 Task: Open Card Card0000000048 in Board Board0000000012 in Workspace WS0000000004 in Trello. Add Member Email0000000016 to Card Card0000000048 in Board Board0000000012 in Workspace WS0000000004 in Trello. Add Red Label titled Label0000000048 to Card Card0000000048 in Board Board0000000012 in Workspace WS0000000004 in Trello. Add Checklist CL0000000048 to Card Card0000000048 in Board Board0000000012 in Workspace WS0000000004 in Trello. Add Dates with Start Date as Nov 01 2023 and Due Date as Nov 30 2023 to Card Card0000000048 in Board Board0000000012 in Workspace WS0000000004 in Trello
Action: Mouse moved to (369, 370)
Screenshot: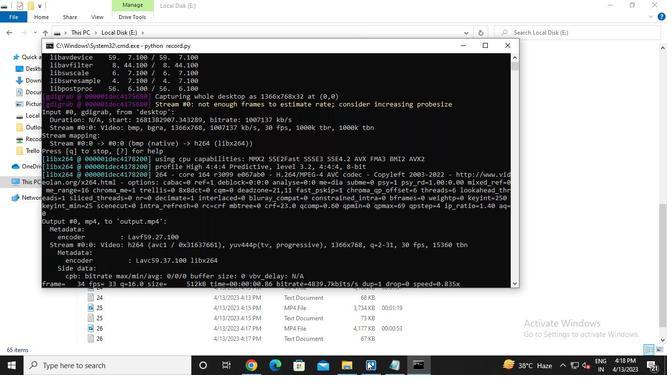 
Action: Mouse pressed left at (369, 370)
Screenshot: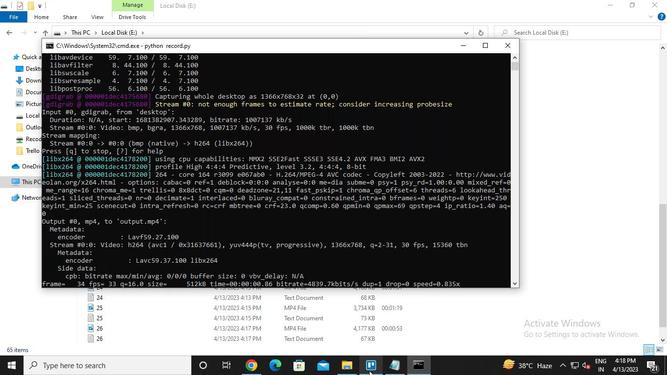 
Action: Mouse moved to (204, 310)
Screenshot: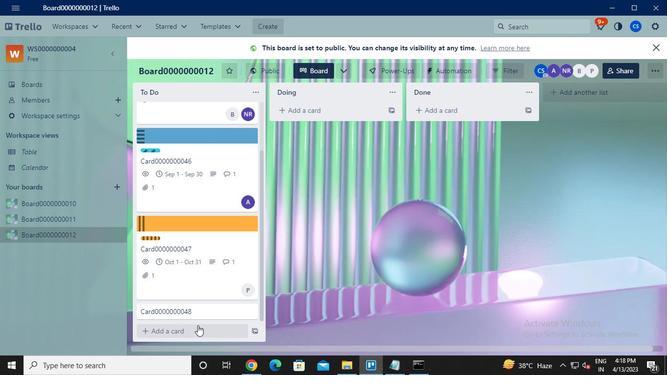 
Action: Mouse pressed left at (204, 310)
Screenshot: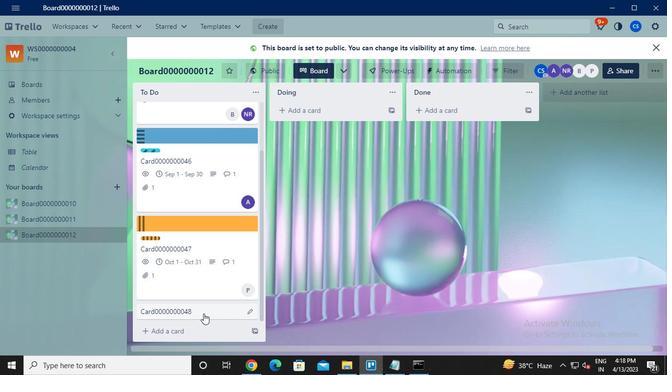 
Action: Mouse moved to (472, 128)
Screenshot: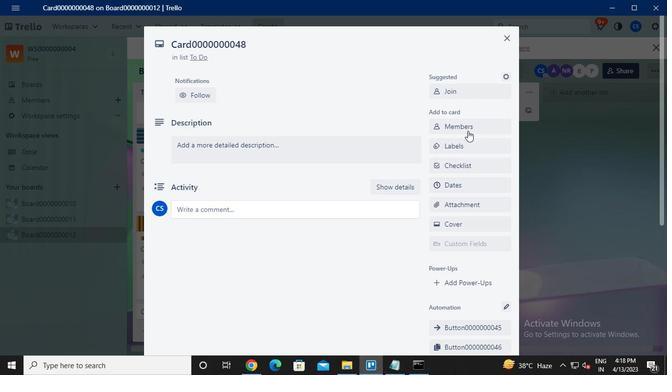 
Action: Mouse pressed left at (472, 128)
Screenshot: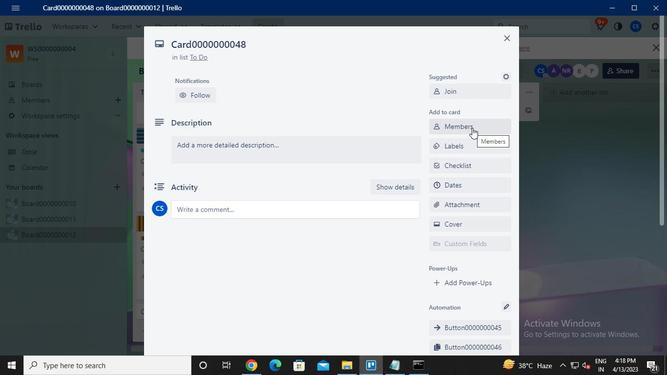 
Action: Mouse moved to (468, 137)
Screenshot: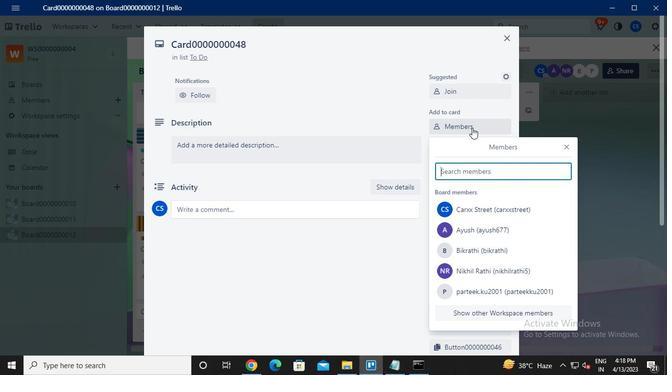 
Action: Keyboard Key.caps_lock
Screenshot: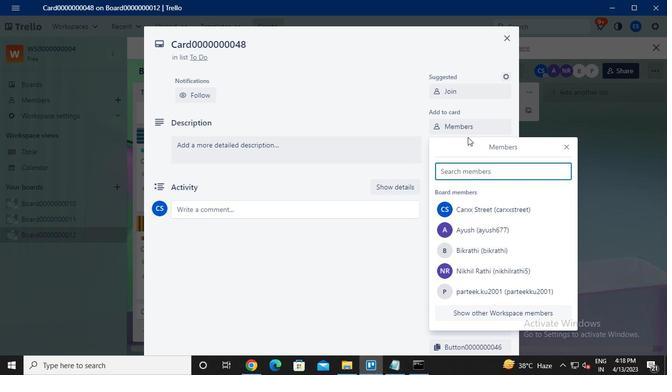 
Action: Keyboard m
Screenshot: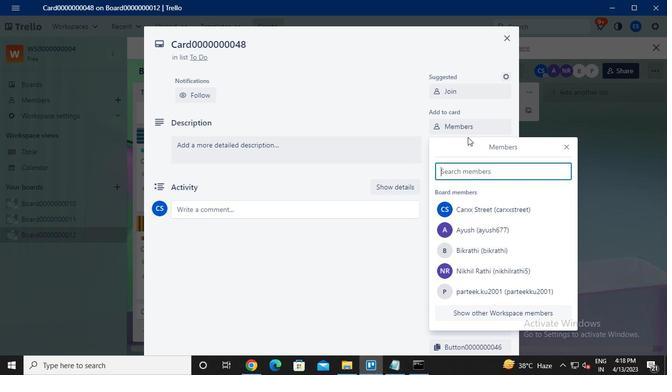 
Action: Keyboard a
Screenshot: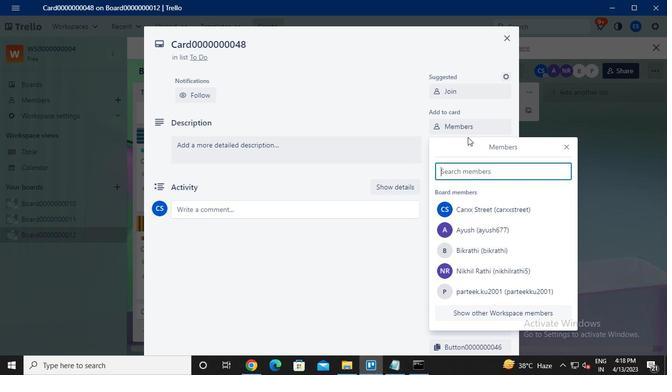 
Action: Keyboard i
Screenshot: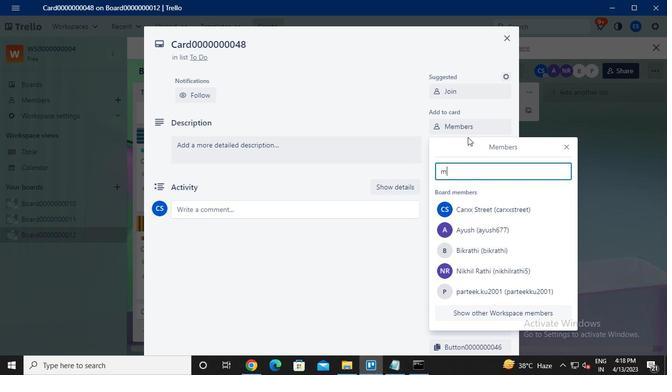 
Action: Keyboard l
Screenshot: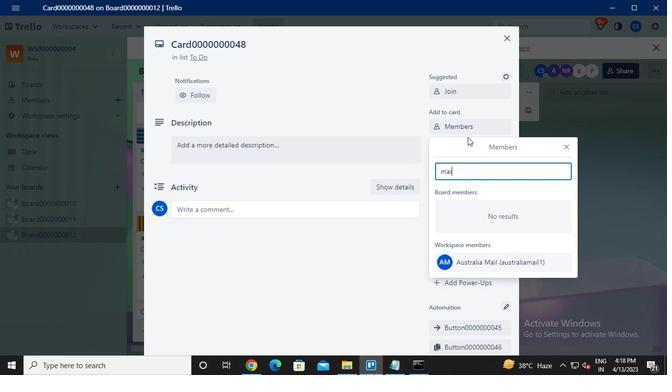 
Action: Keyboard a
Screenshot: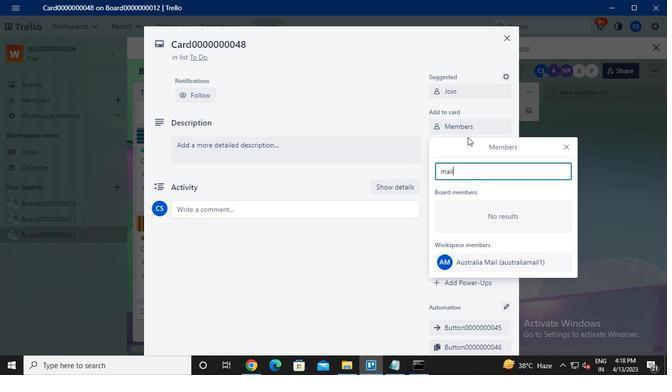 
Action: Keyboard u
Screenshot: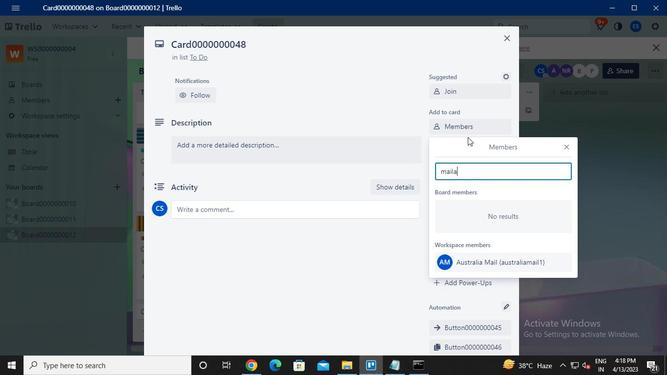 
Action: Keyboard s
Screenshot: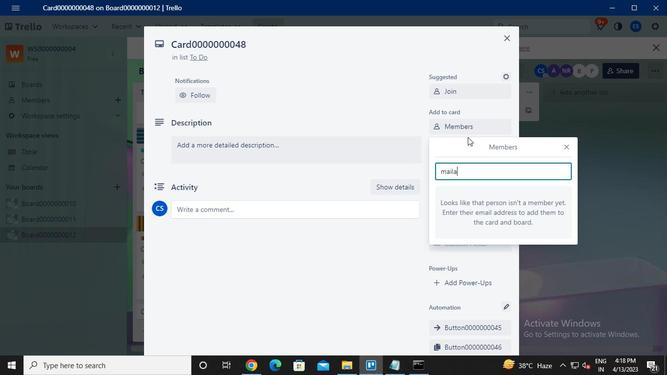 
Action: Keyboard t
Screenshot: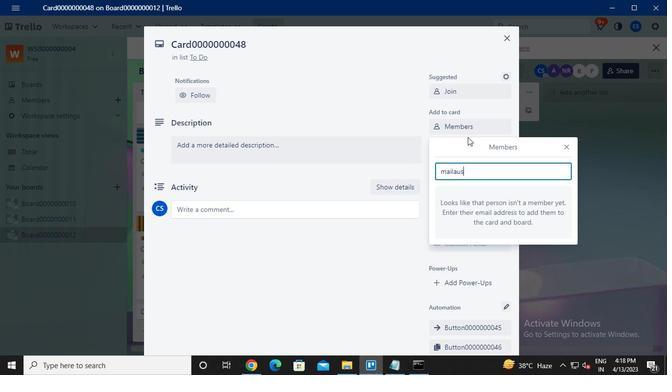 
Action: Keyboard r
Screenshot: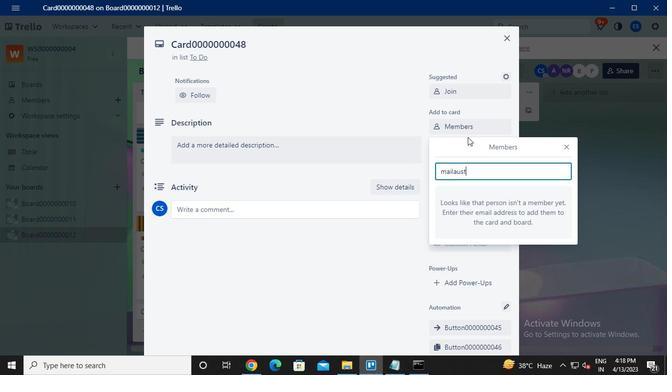 
Action: Keyboard a
Screenshot: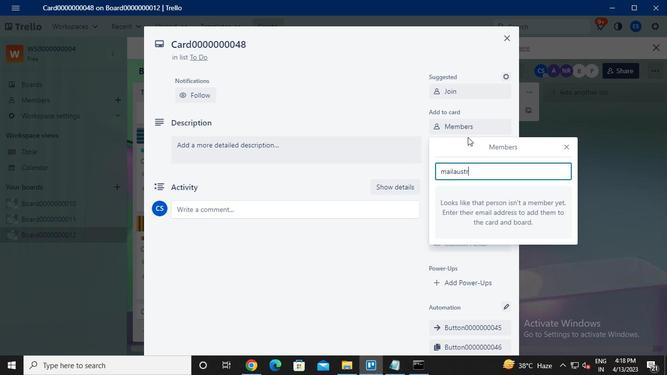 
Action: Keyboard l
Screenshot: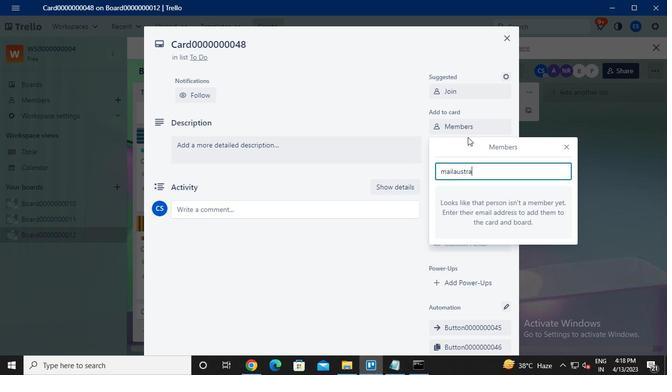 
Action: Keyboard i
Screenshot: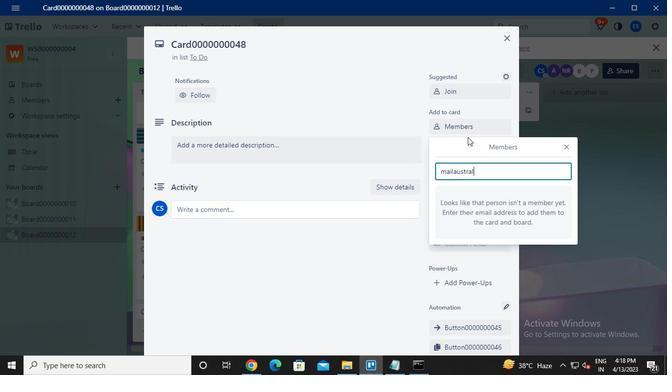 
Action: Keyboard a
Screenshot: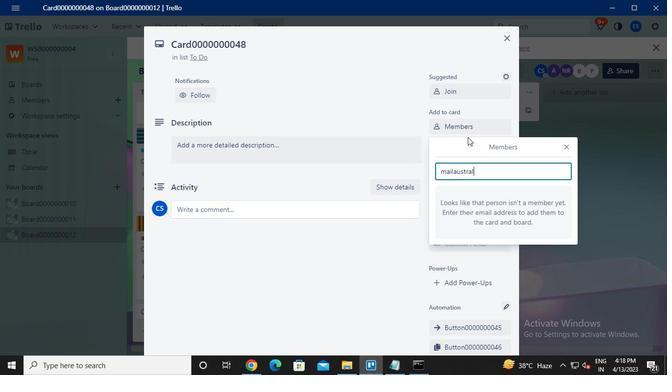 
Action: Keyboard <103>
Screenshot: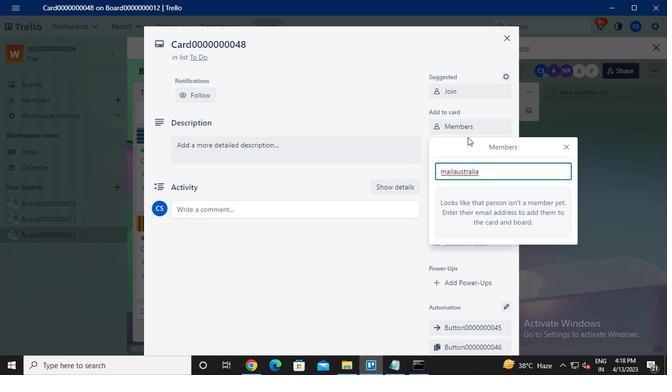 
Action: Keyboard Key.shift
Screenshot: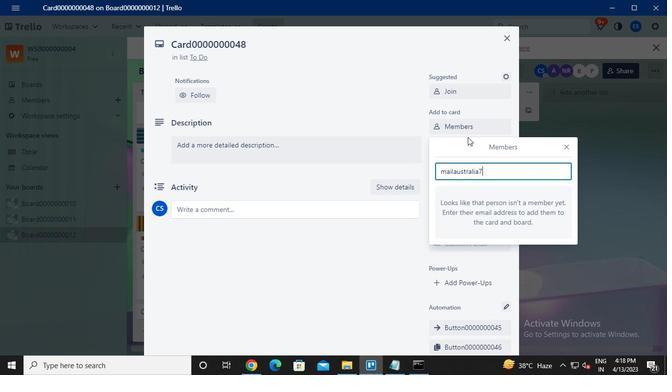 
Action: Keyboard @
Screenshot: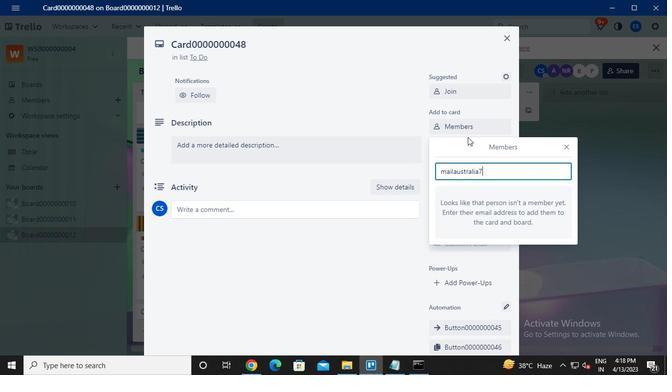 
Action: Keyboard g
Screenshot: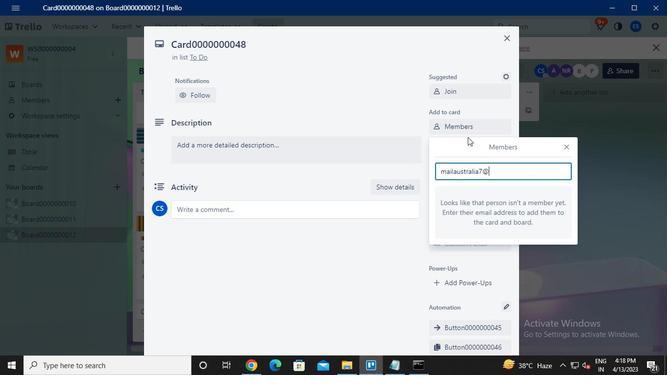 
Action: Keyboard m
Screenshot: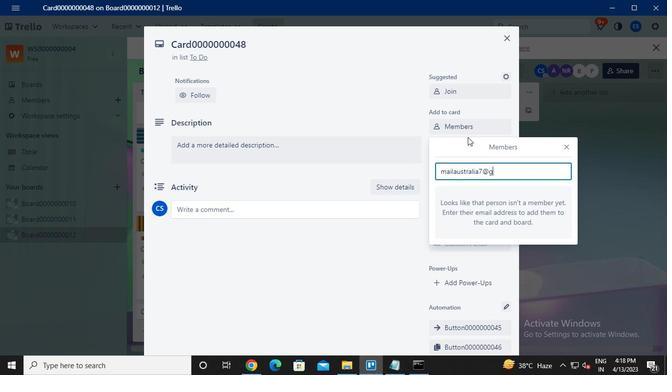 
Action: Keyboard a
Screenshot: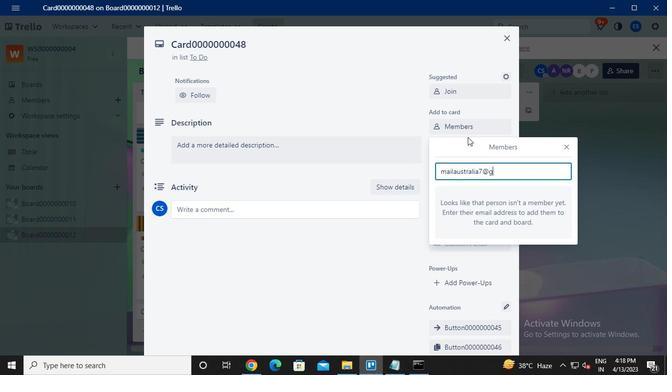 
Action: Keyboard i
Screenshot: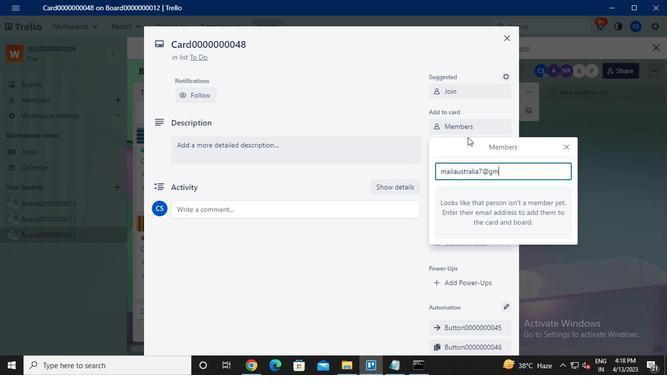 
Action: Keyboard l
Screenshot: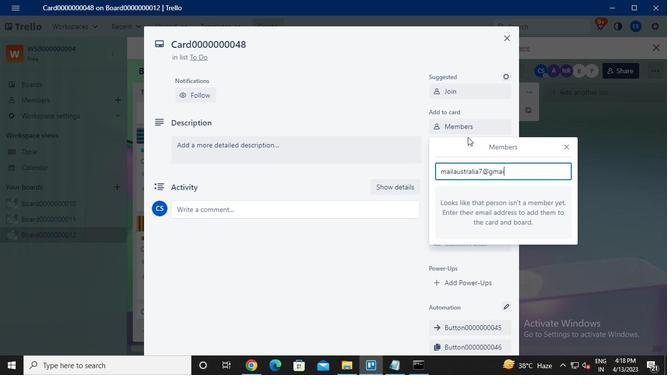 
Action: Keyboard .
Screenshot: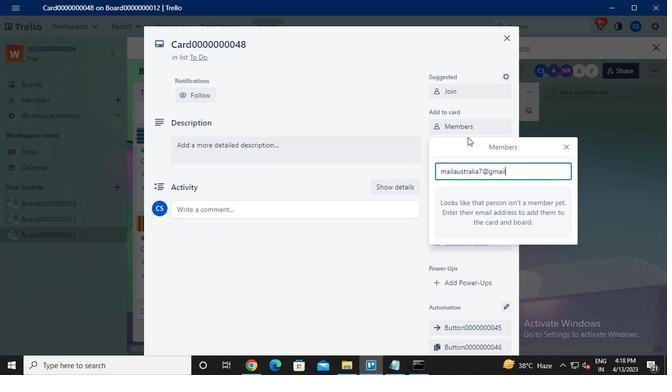 
Action: Keyboard c
Screenshot: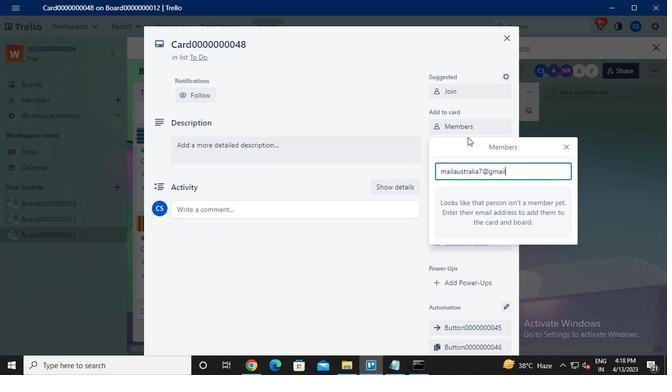 
Action: Keyboard o
Screenshot: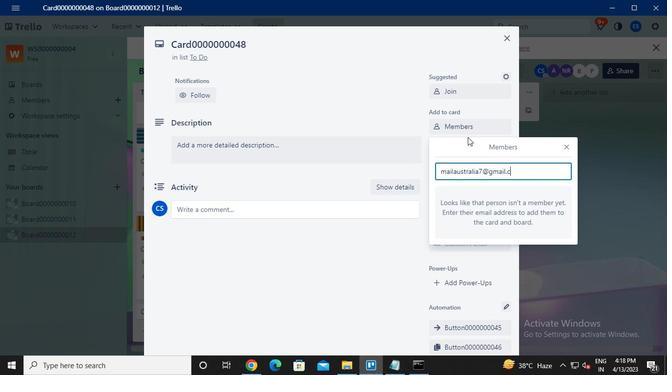 
Action: Keyboard m
Screenshot: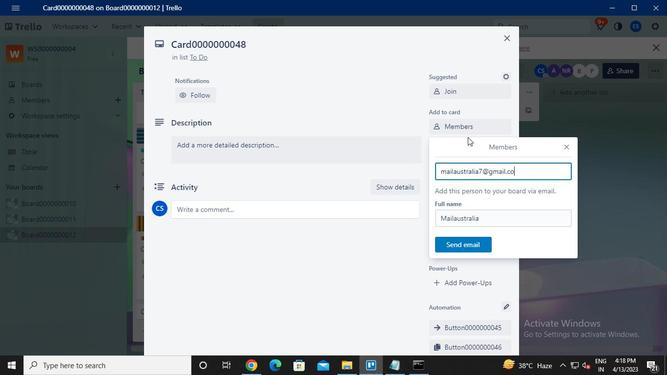 
Action: Mouse moved to (472, 249)
Screenshot: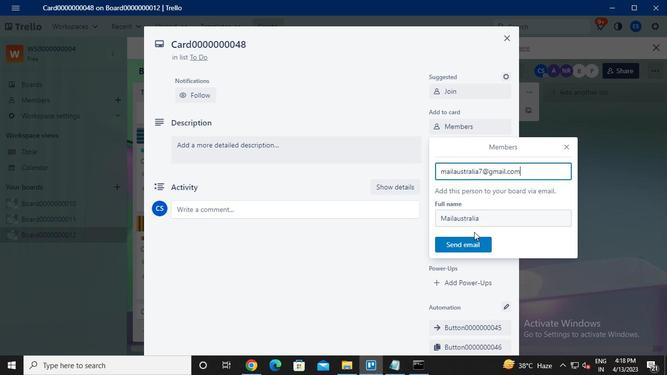 
Action: Mouse pressed left at (472, 249)
Screenshot: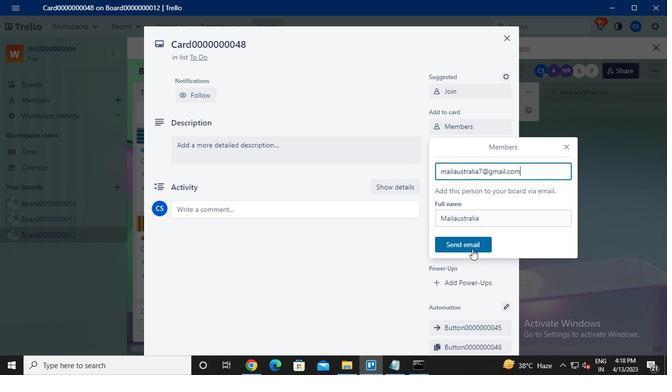 
Action: Mouse moved to (473, 146)
Screenshot: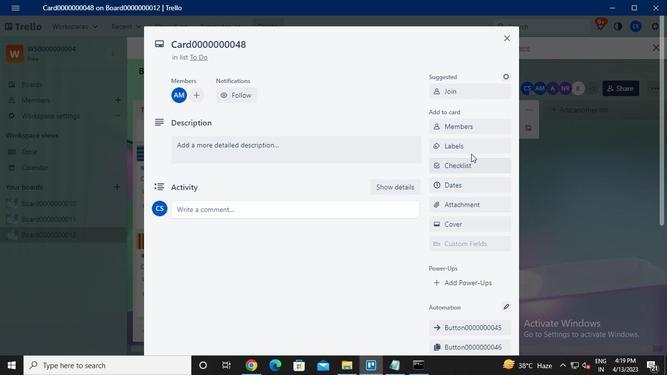 
Action: Mouse pressed left at (473, 146)
Screenshot: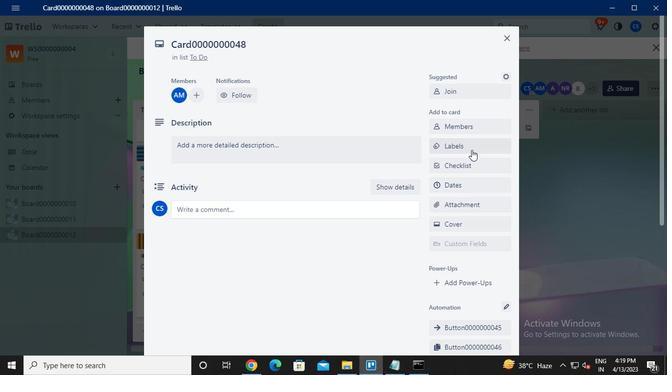
Action: Mouse moved to (502, 272)
Screenshot: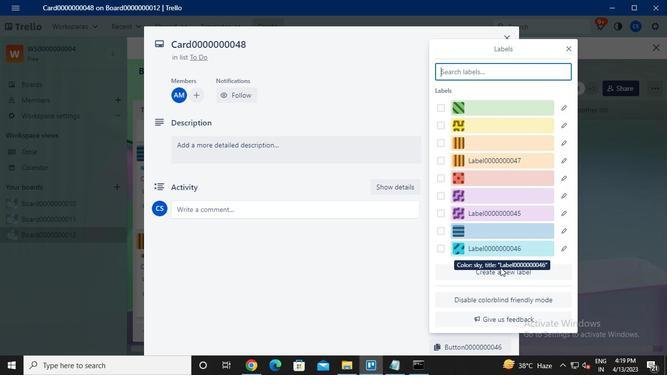 
Action: Mouse pressed left at (502, 272)
Screenshot: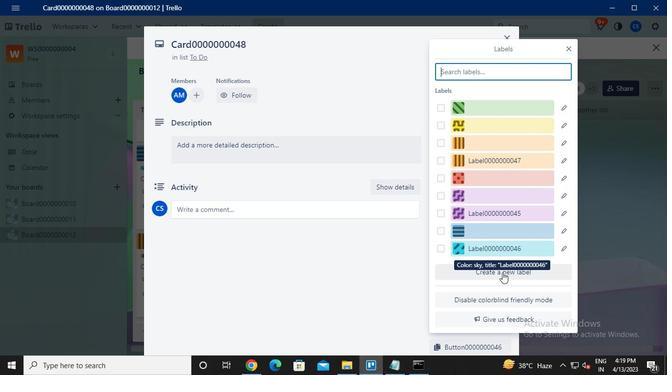 
Action: Mouse moved to (492, 168)
Screenshot: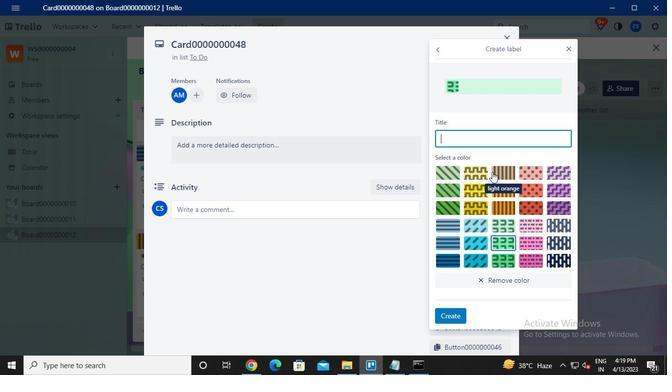 
Action: Keyboard Key.caps_lock
Screenshot: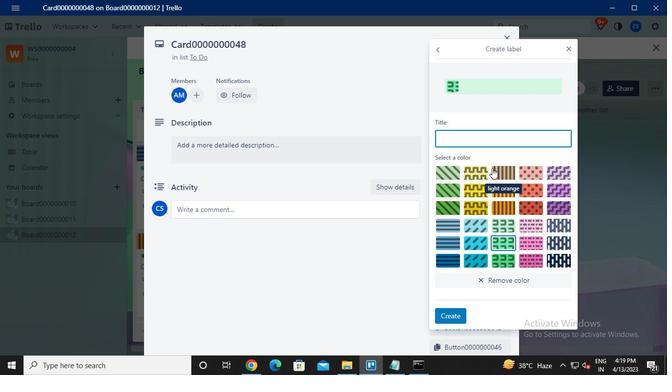 
Action: Keyboard l
Screenshot: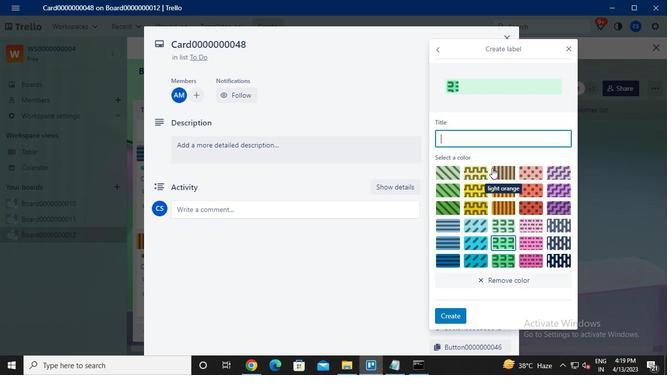 
Action: Keyboard Key.caps_lock
Screenshot: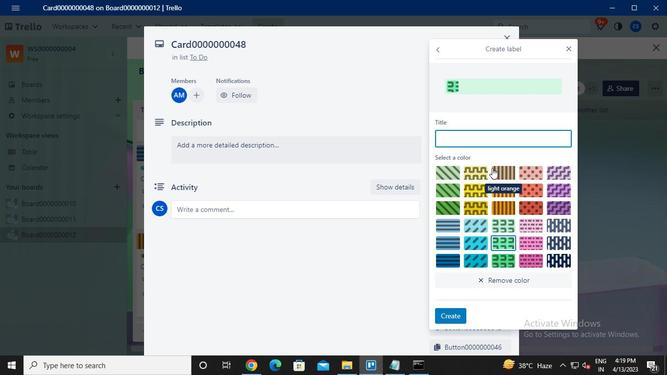 
Action: Keyboard a
Screenshot: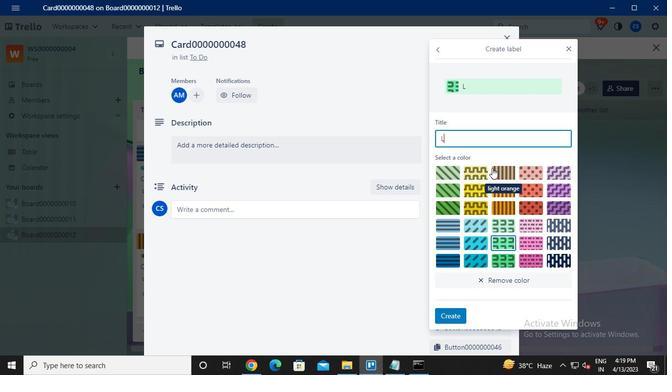 
Action: Keyboard b
Screenshot: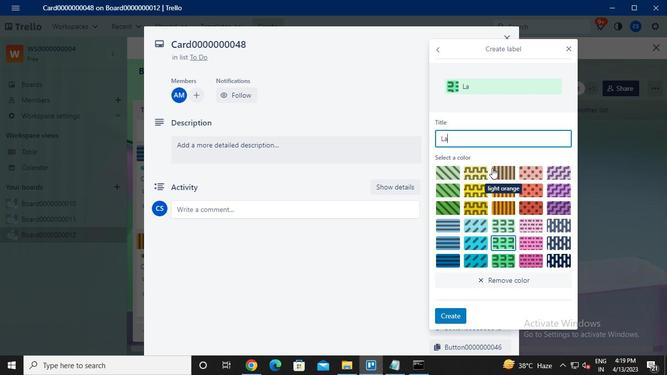 
Action: Keyboard e
Screenshot: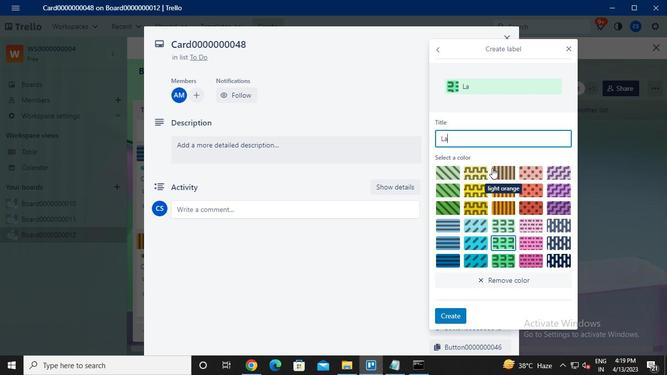
Action: Keyboard l
Screenshot: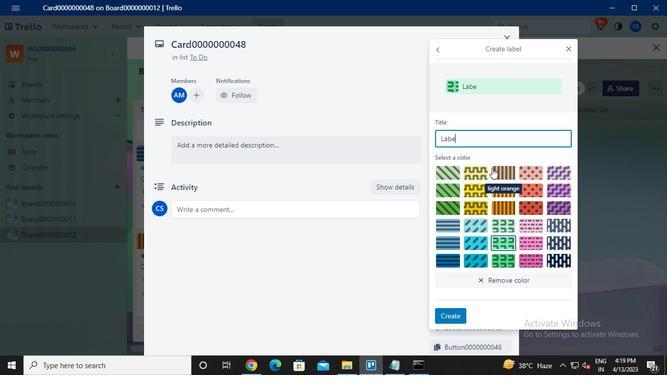 
Action: Keyboard <96>
Screenshot: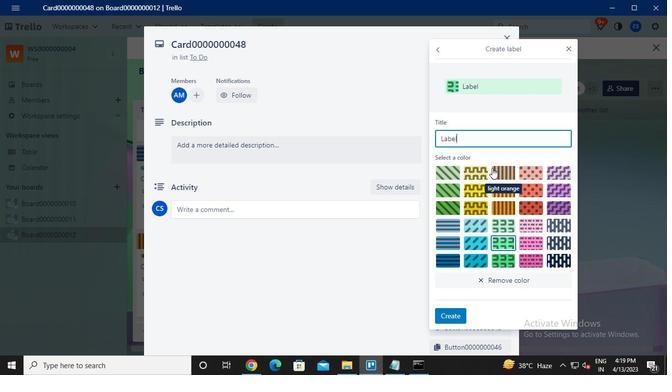 
Action: Keyboard <96>
Screenshot: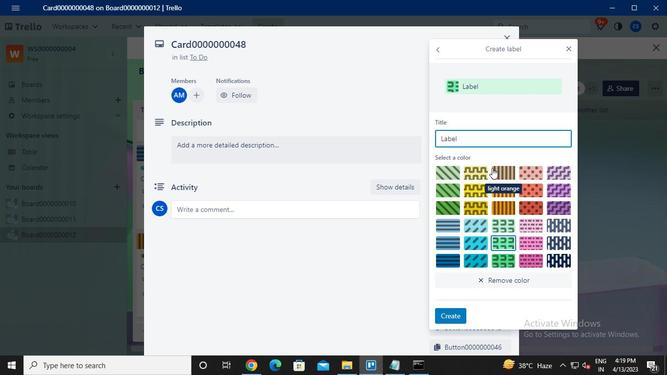 
Action: Keyboard <96>
Screenshot: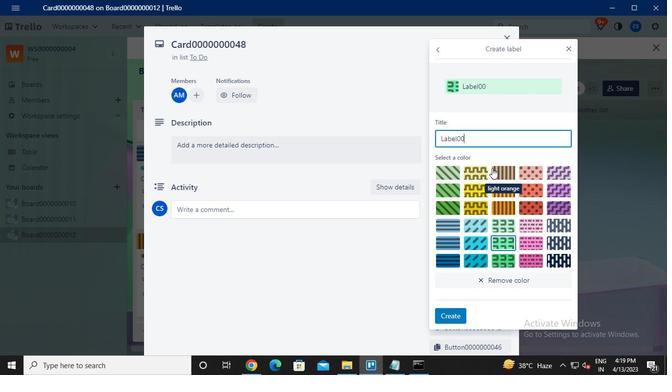 
Action: Keyboard <96>
Screenshot: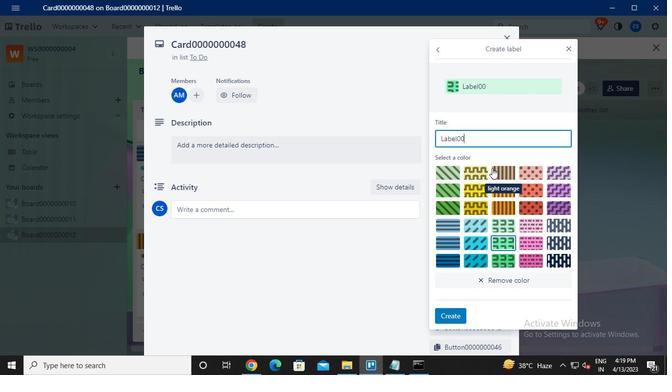 
Action: Keyboard <96>
Screenshot: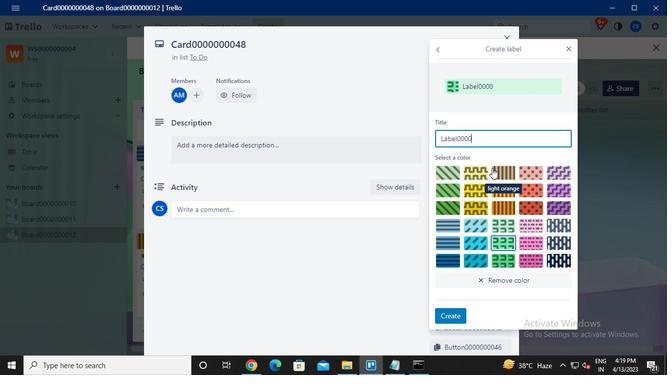 
Action: Keyboard <96>
Screenshot: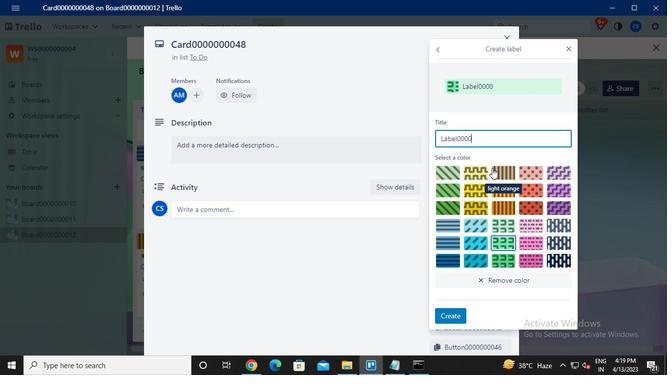 
Action: Keyboard <96>
Screenshot: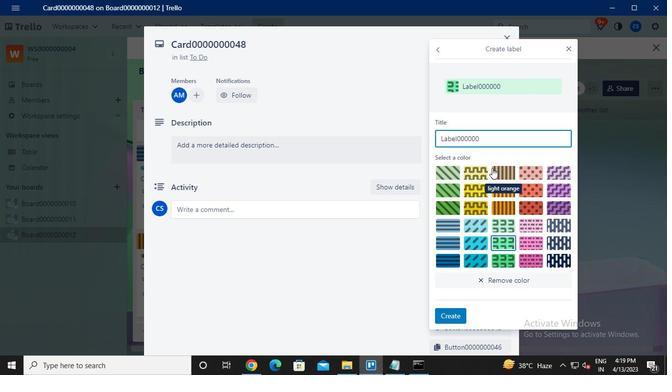 
Action: Keyboard <96>
Screenshot: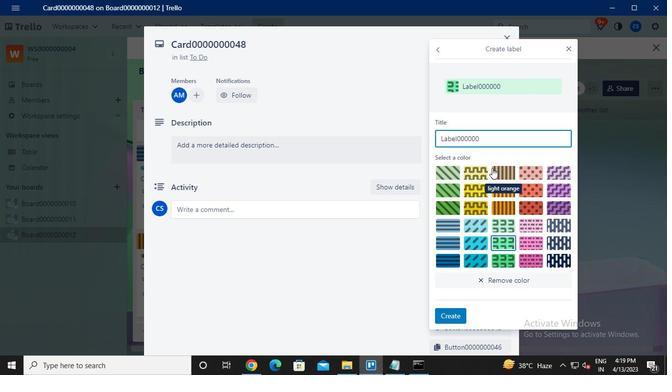 
Action: Keyboard <100>
Screenshot: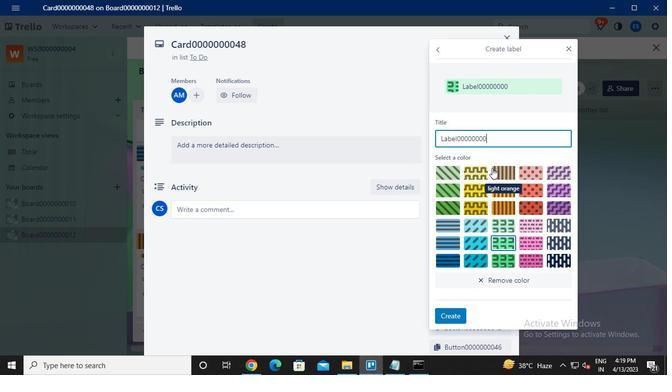 
Action: Keyboard <104>
Screenshot: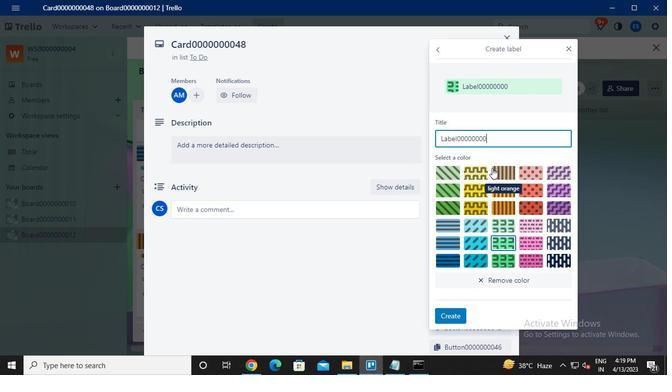 
Action: Mouse moved to (531, 190)
Screenshot: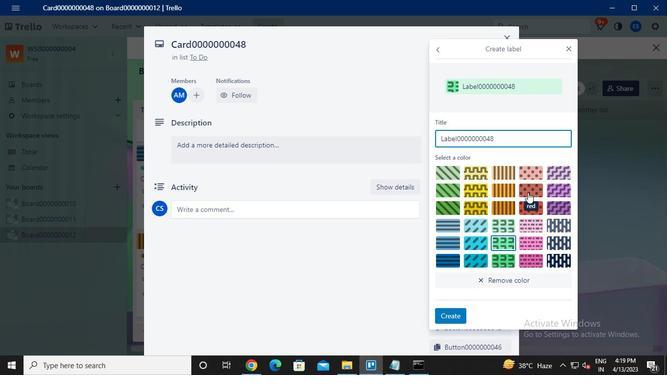 
Action: Mouse pressed left at (531, 190)
Screenshot: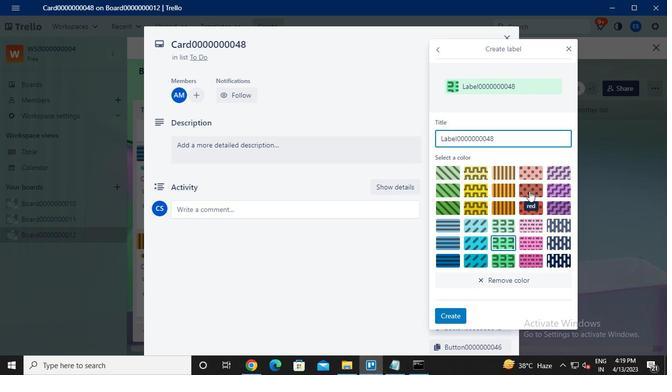 
Action: Mouse moved to (449, 319)
Screenshot: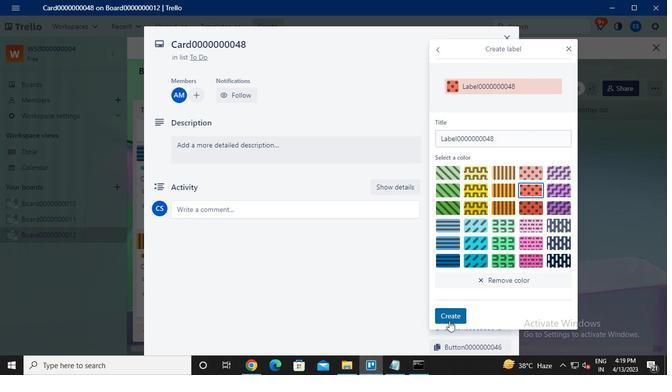 
Action: Mouse pressed left at (449, 319)
Screenshot: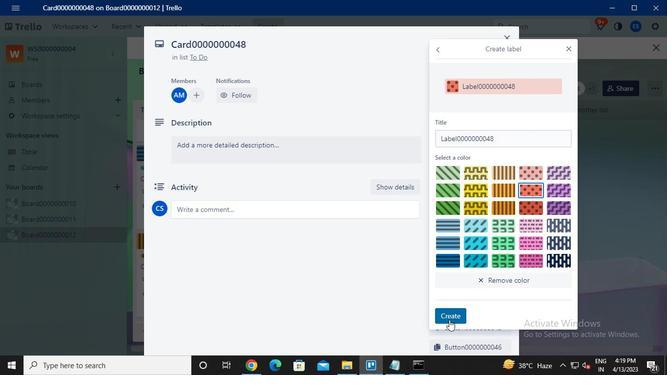 
Action: Mouse moved to (571, 49)
Screenshot: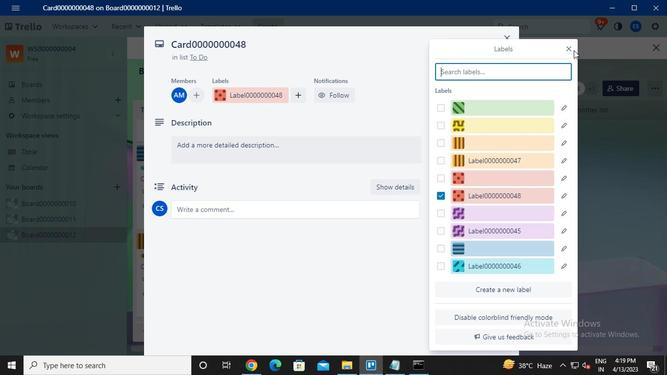 
Action: Mouse pressed left at (571, 49)
Screenshot: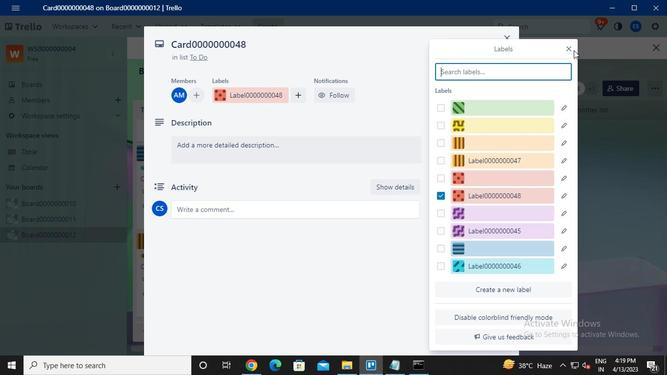 
Action: Mouse moved to (466, 169)
Screenshot: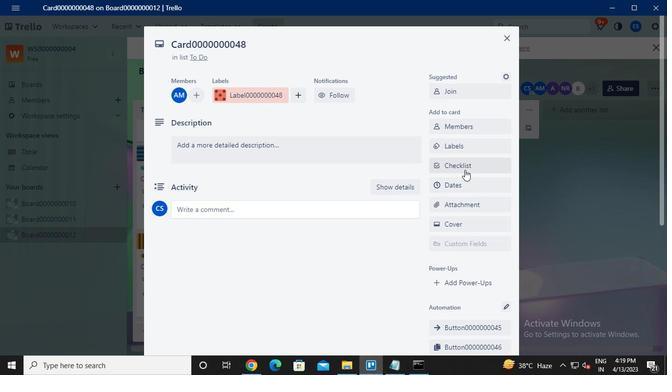 
Action: Mouse pressed left at (466, 169)
Screenshot: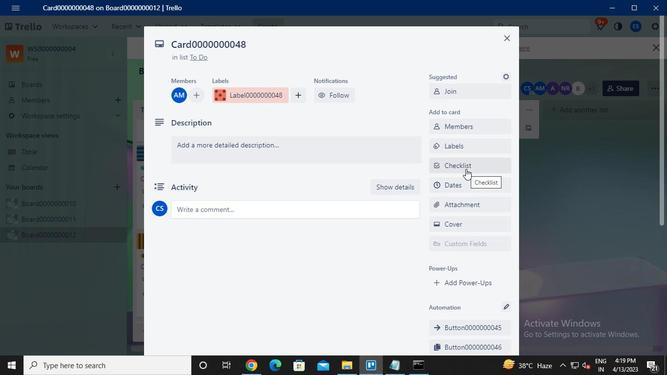 
Action: Mouse moved to (439, 192)
Screenshot: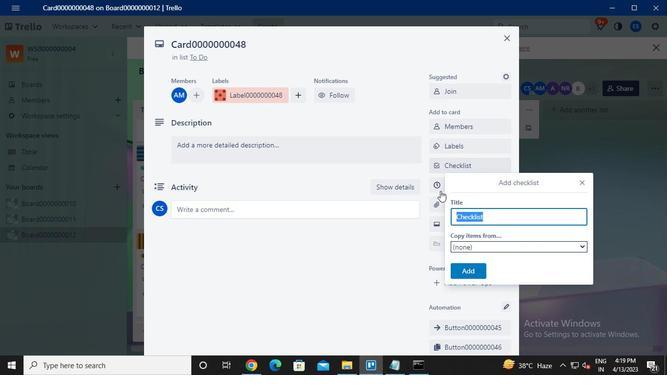 
Action: Keyboard Key.caps_lock
Screenshot: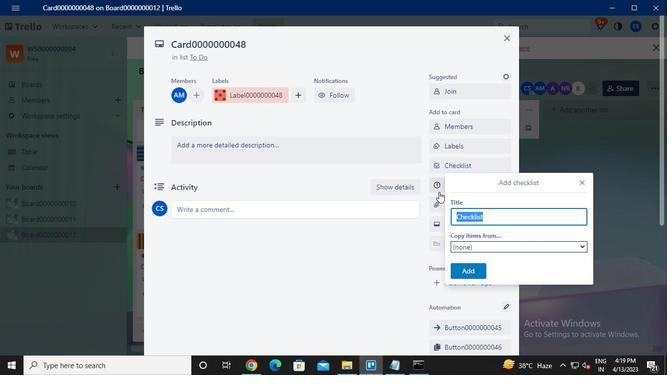 
Action: Keyboard c
Screenshot: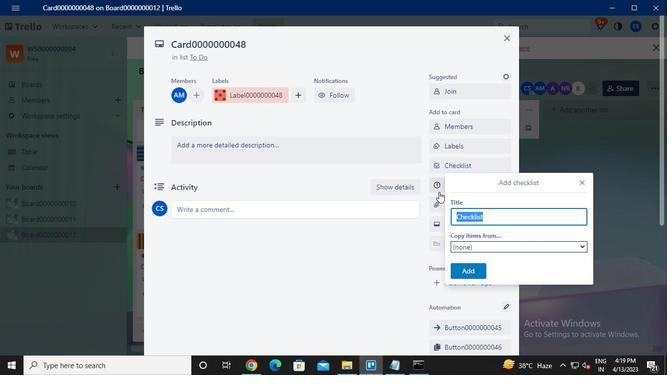 
Action: Keyboard l
Screenshot: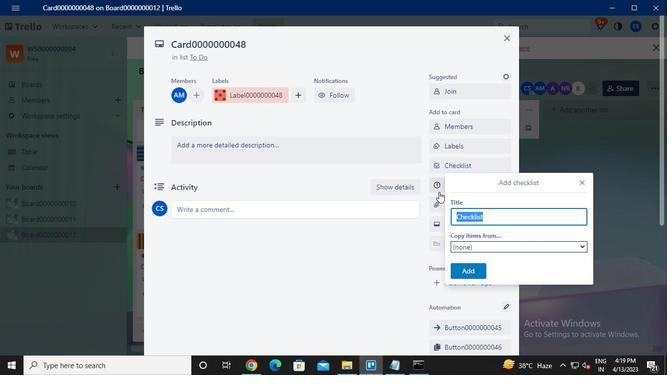 
Action: Keyboard <96>
Screenshot: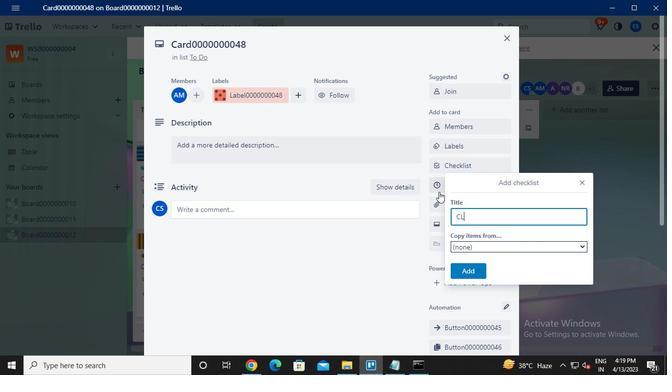 
Action: Keyboard <96>
Screenshot: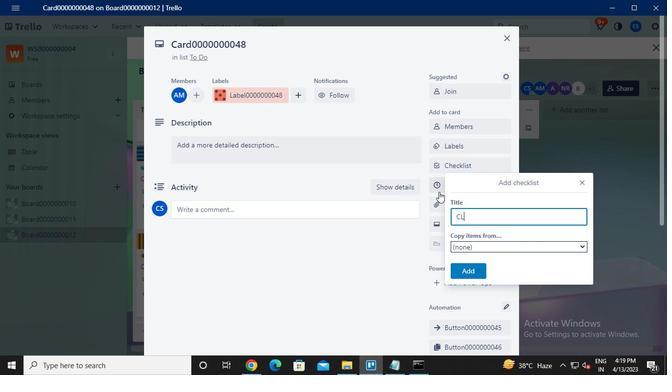 
Action: Keyboard <96>
Screenshot: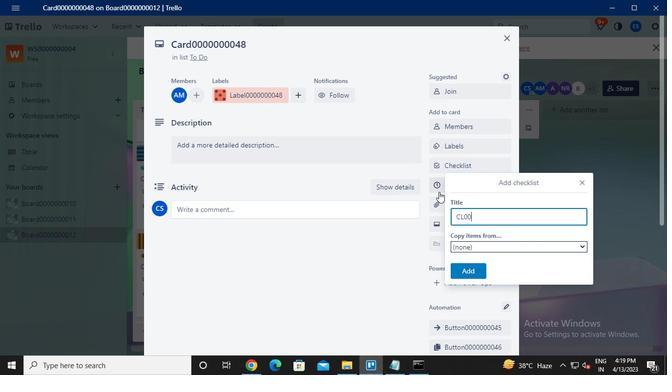
Action: Keyboard <96>
Screenshot: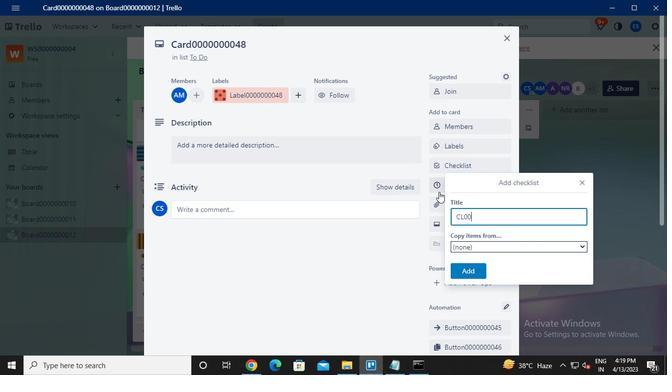 
Action: Keyboard <96>
Screenshot: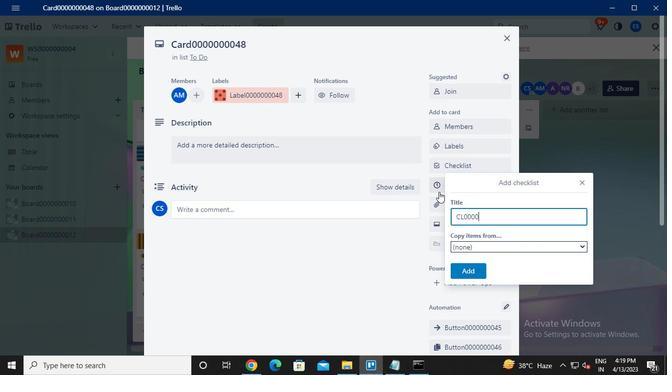 
Action: Keyboard <96>
Screenshot: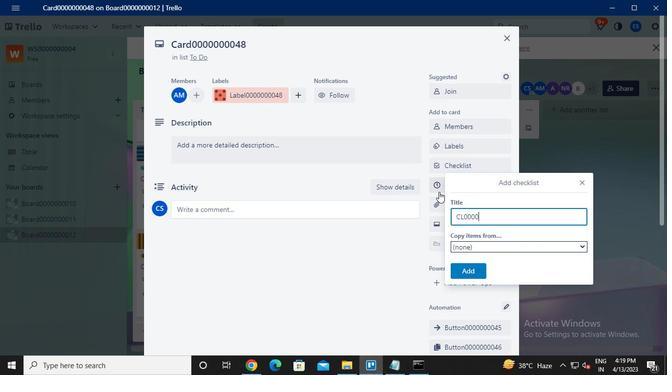 
Action: Keyboard <96>
Screenshot: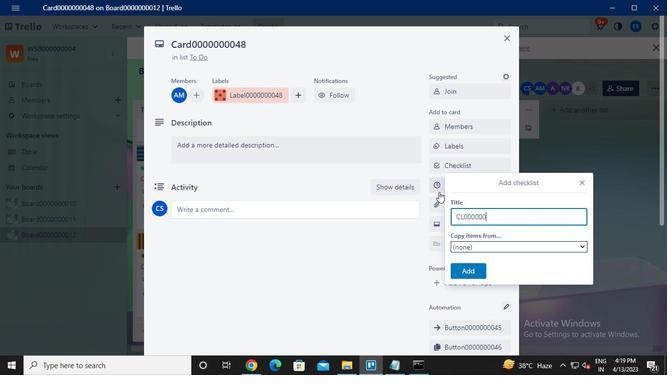 
Action: Keyboard <96>
Screenshot: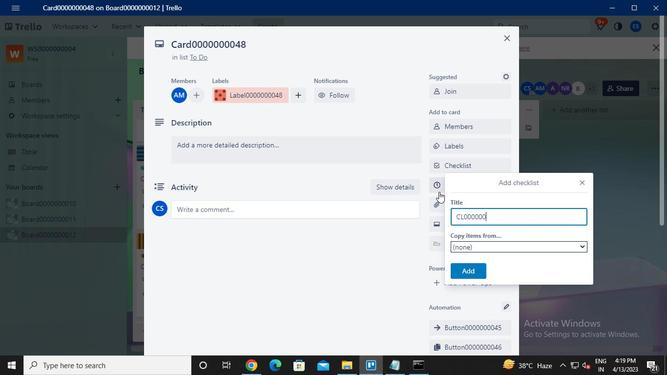 
Action: Keyboard <100>
Screenshot: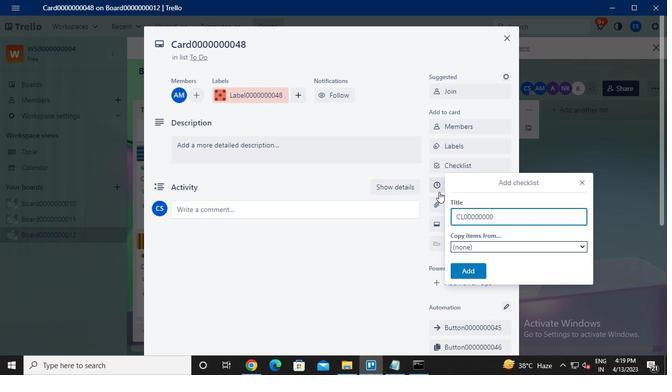 
Action: Keyboard <104>
Screenshot: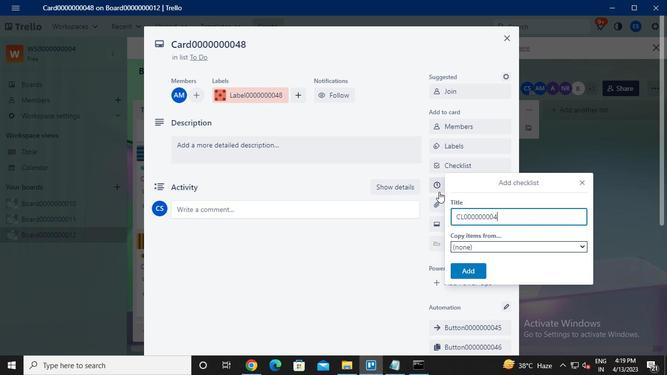
Action: Mouse moved to (465, 270)
Screenshot: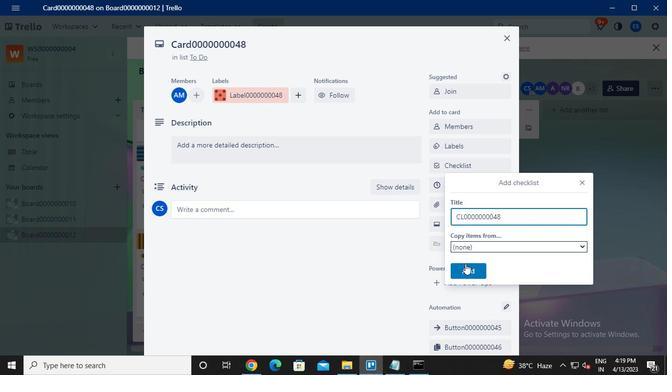 
Action: Mouse pressed left at (465, 270)
Screenshot: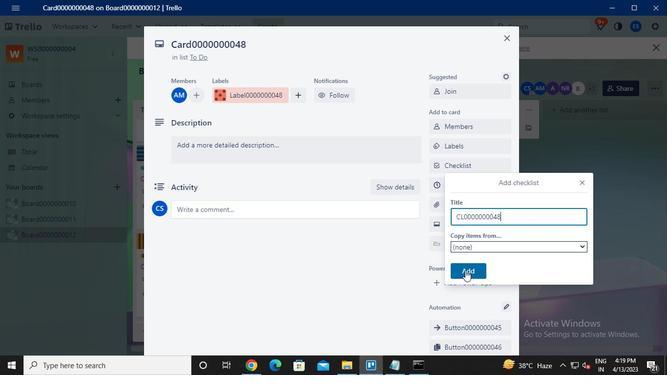 
Action: Mouse moved to (473, 180)
Screenshot: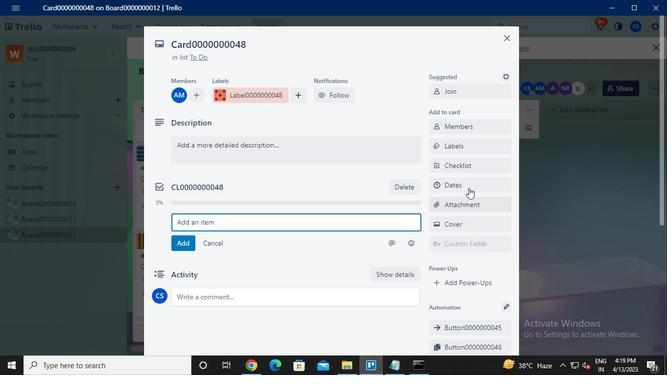 
Action: Mouse pressed left at (473, 180)
Screenshot: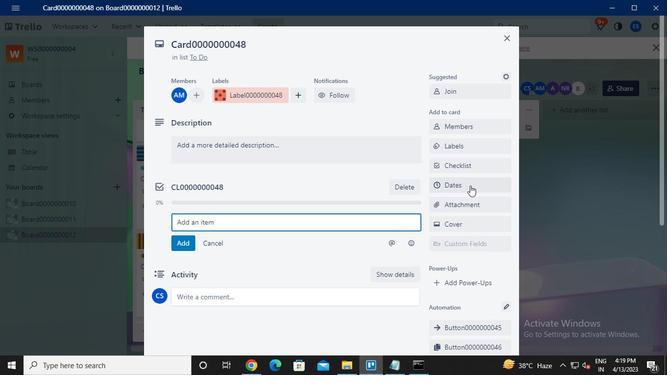 
Action: Mouse moved to (440, 225)
Screenshot: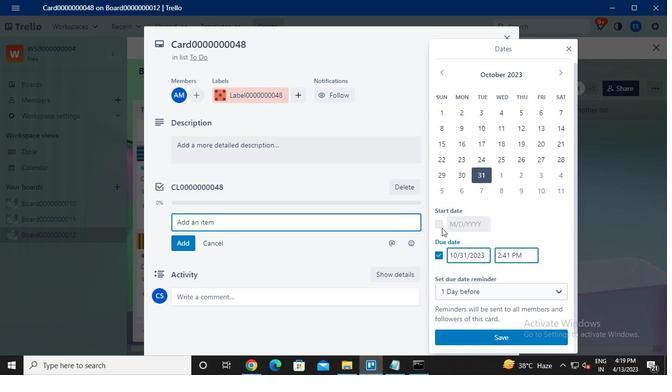 
Action: Mouse pressed left at (440, 225)
Screenshot: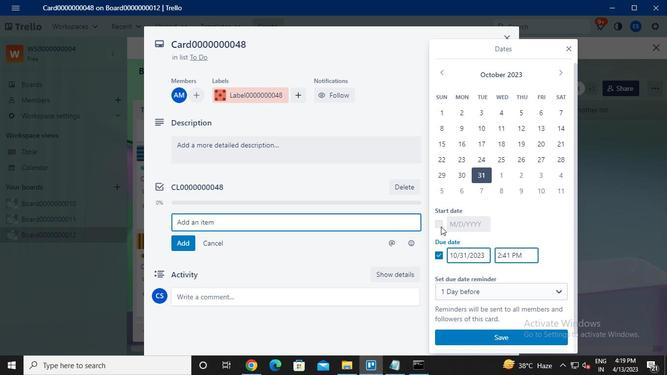 
Action: Mouse moved to (562, 73)
Screenshot: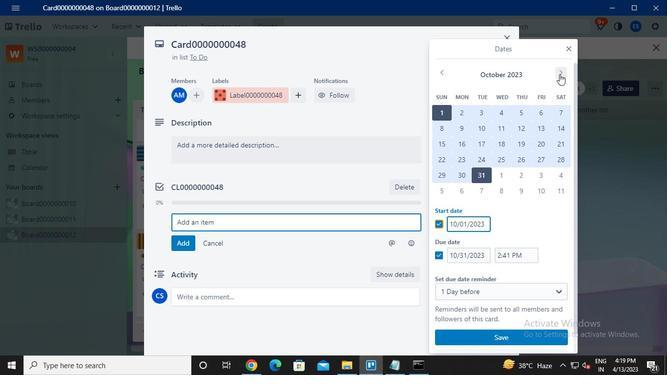 
Action: Mouse pressed left at (562, 73)
Screenshot: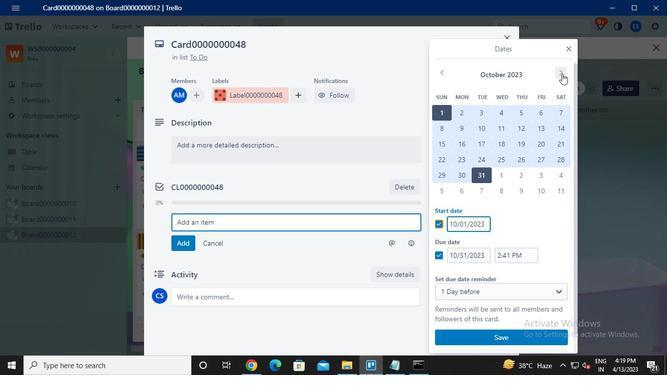 
Action: Mouse moved to (505, 112)
Screenshot: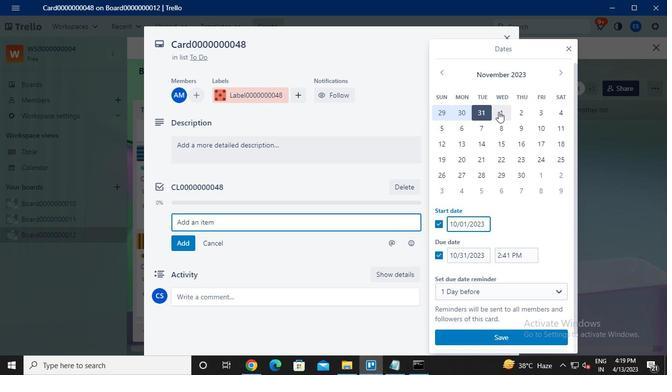 
Action: Mouse pressed left at (505, 112)
Screenshot: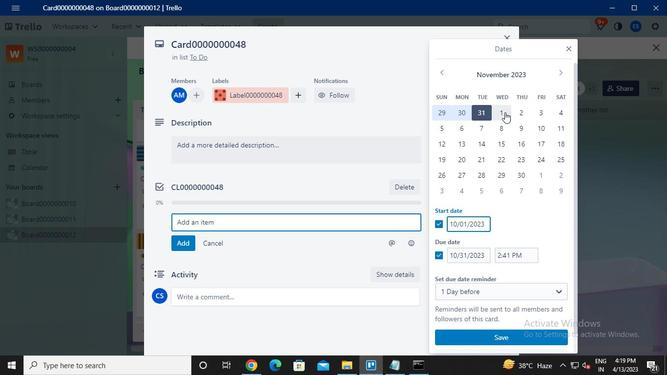 
Action: Mouse moved to (525, 176)
Screenshot: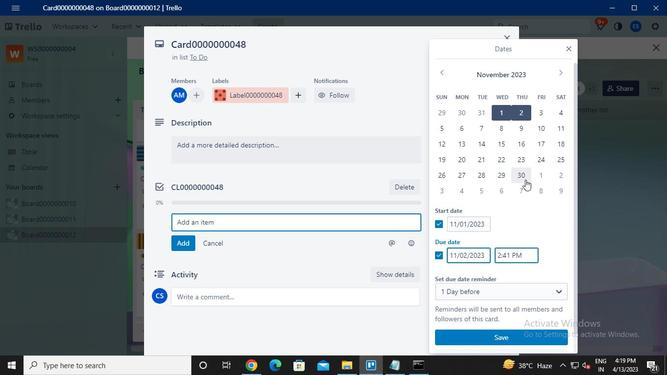
Action: Mouse pressed left at (525, 176)
Screenshot: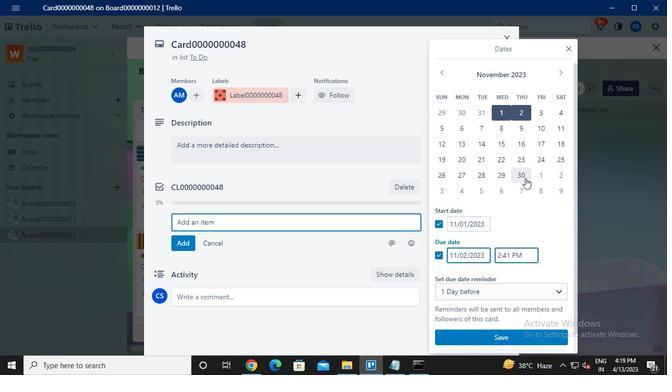 
Action: Mouse moved to (499, 340)
Screenshot: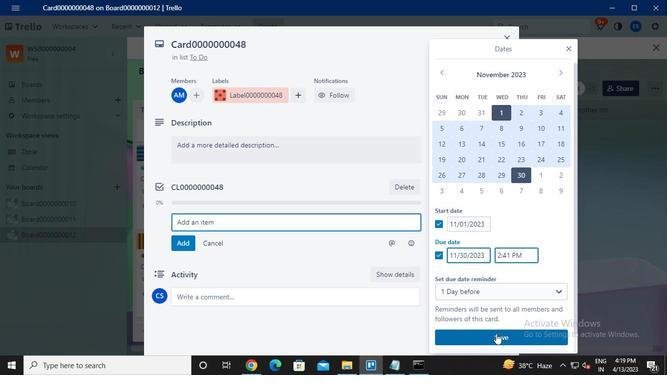 
Action: Mouse pressed left at (499, 340)
Screenshot: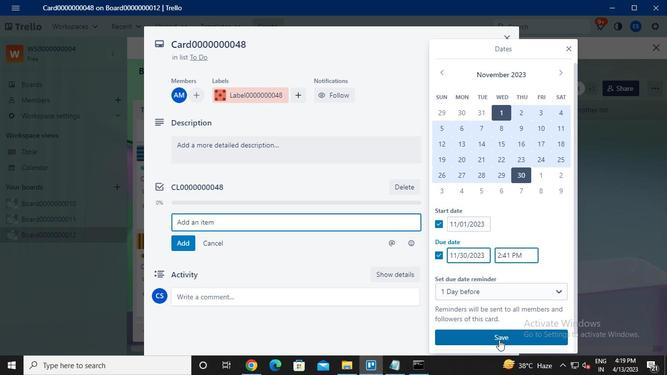 
Action: Mouse moved to (421, 364)
Screenshot: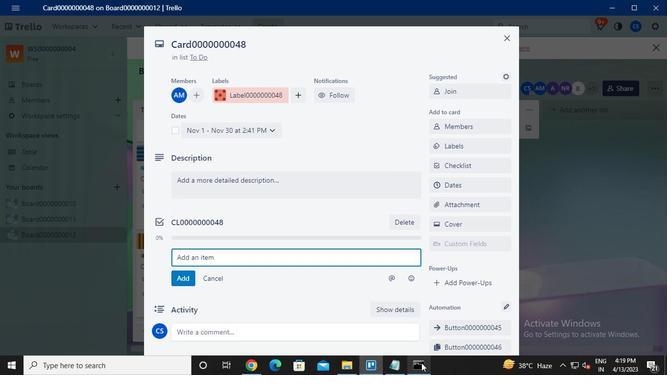 
Action: Mouse pressed left at (421, 364)
Screenshot: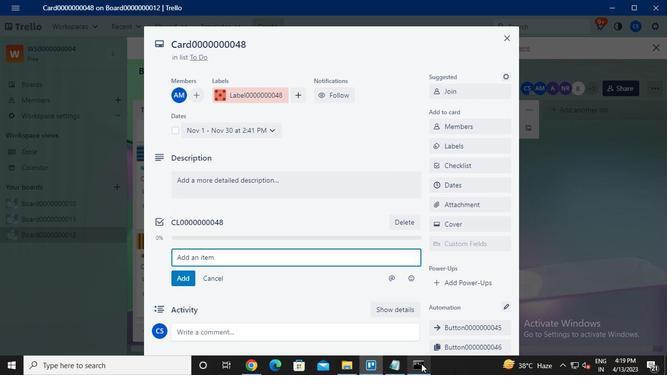 
Action: Mouse moved to (507, 47)
Screenshot: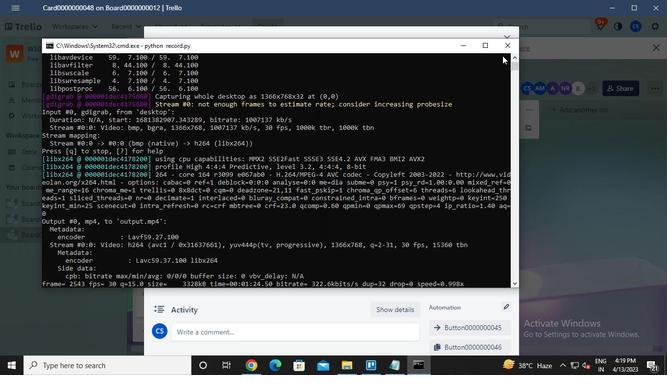 
Action: Mouse pressed left at (507, 47)
Screenshot: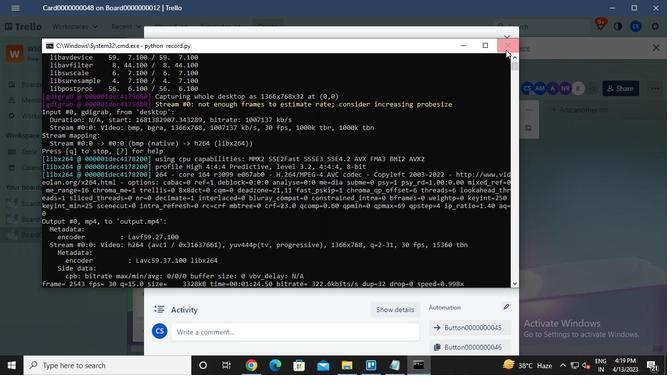 
